 Task: Create a section Cosmic Ray and in the section, add a milestone Cloud Security Improvements in the project AgileOrigin
Action: Mouse moved to (234, 551)
Screenshot: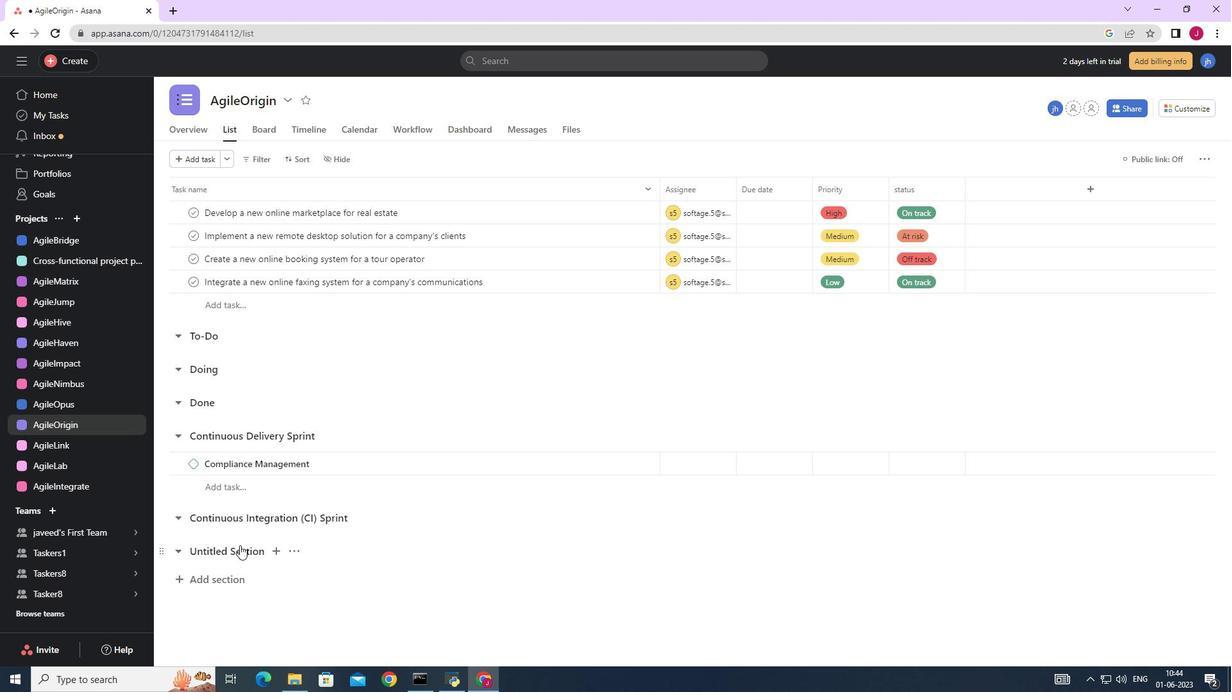 
Action: Mouse pressed left at (234, 551)
Screenshot: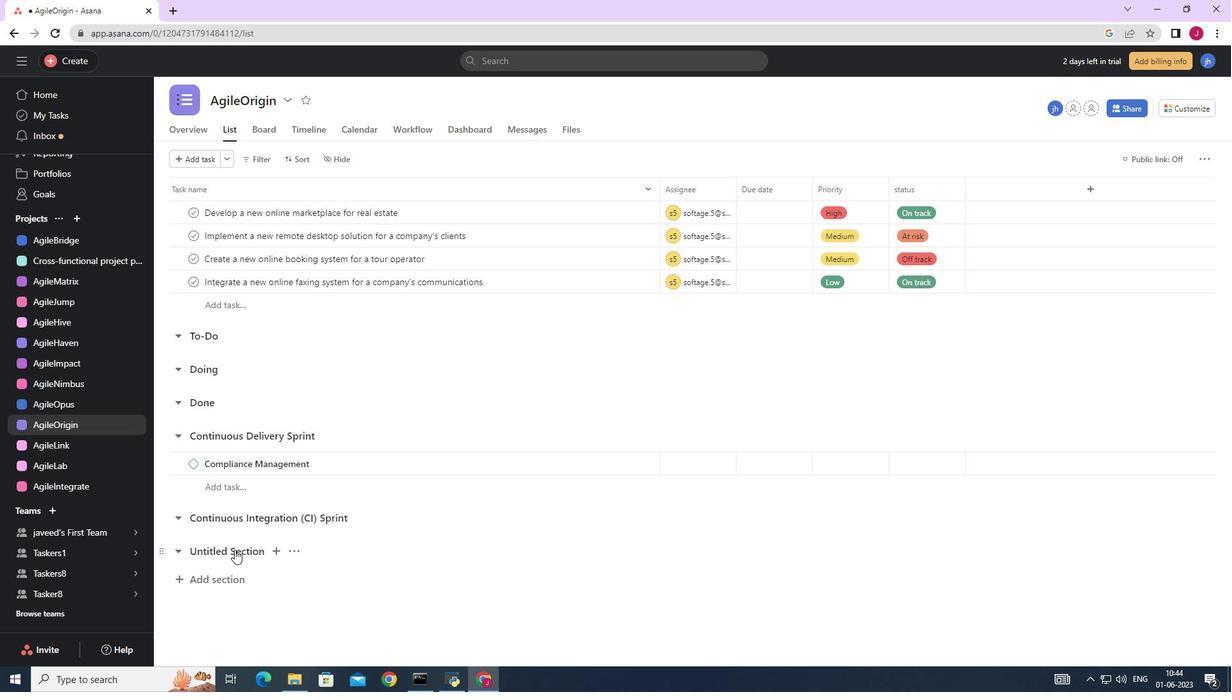 
Action: Mouse moved to (266, 556)
Screenshot: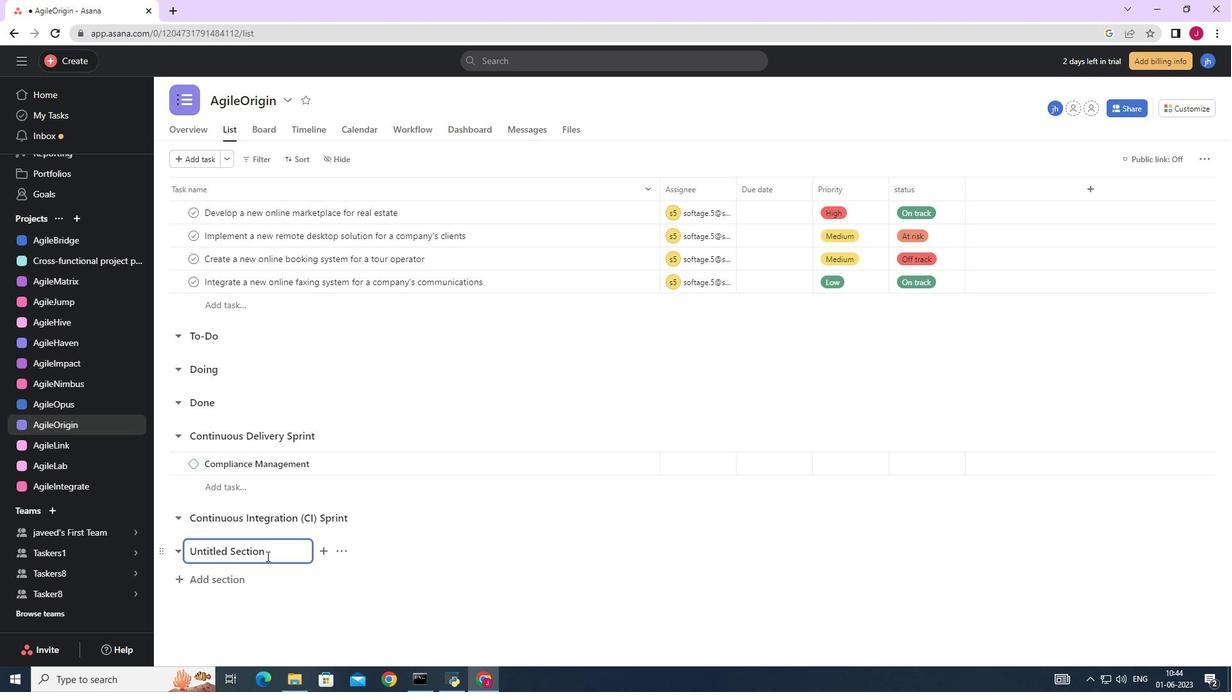 
Action: Key pressed <Key.backspace><Key.backspace><Key.backspace><Key.backspace><Key.backspace><Key.backspace><Key.backspace><Key.backspace><Key.backspace><Key.backspace><Key.backspace><Key.backspace><Key.backspace><Key.backspace><Key.backspace><Key.backspace><Key.backspace><Key.backspace><Key.backspace><Key.caps_lock>C<Key.caps_lock>osmic<Key.space><Key.caps_lock>R<Key.caps_lock>ay<Key.enter><Key.caps_lock>C<Key.caps_lock>loud<Key.space><Key.caps_lock>S<Key.caps_lock>ecurity<Key.space><Key.caps_lock>I<Key.caps_lock>mprovements<Key.space>
Screenshot: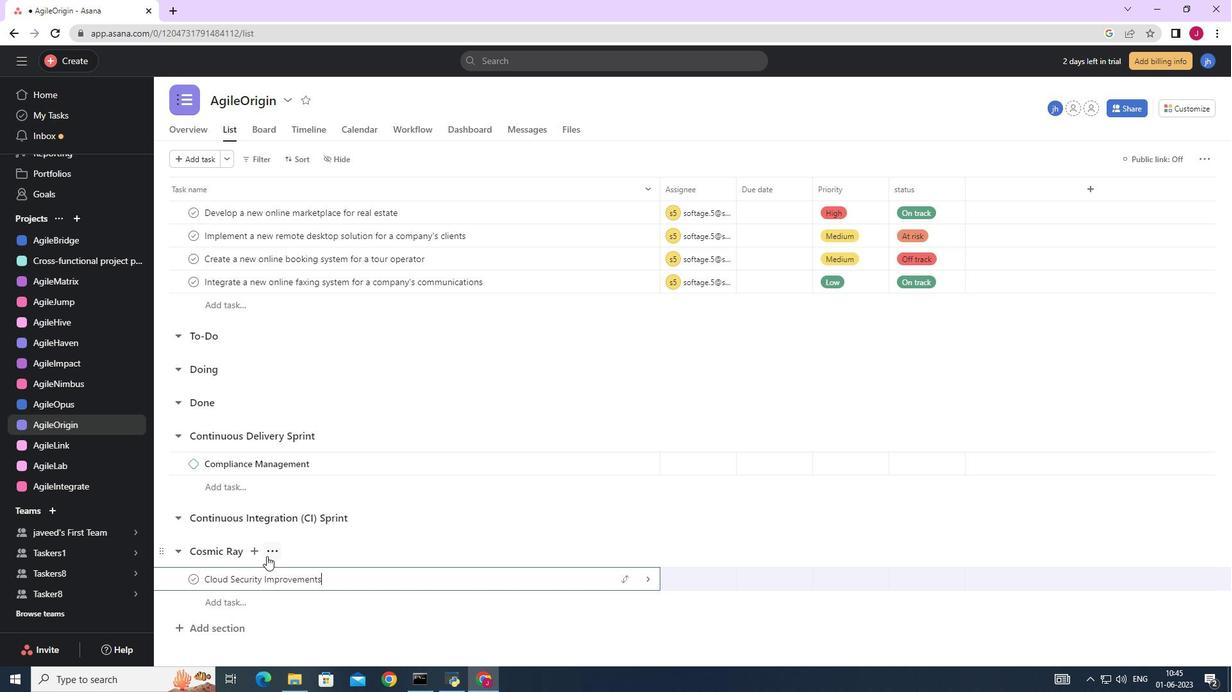 
Action: Mouse moved to (644, 583)
Screenshot: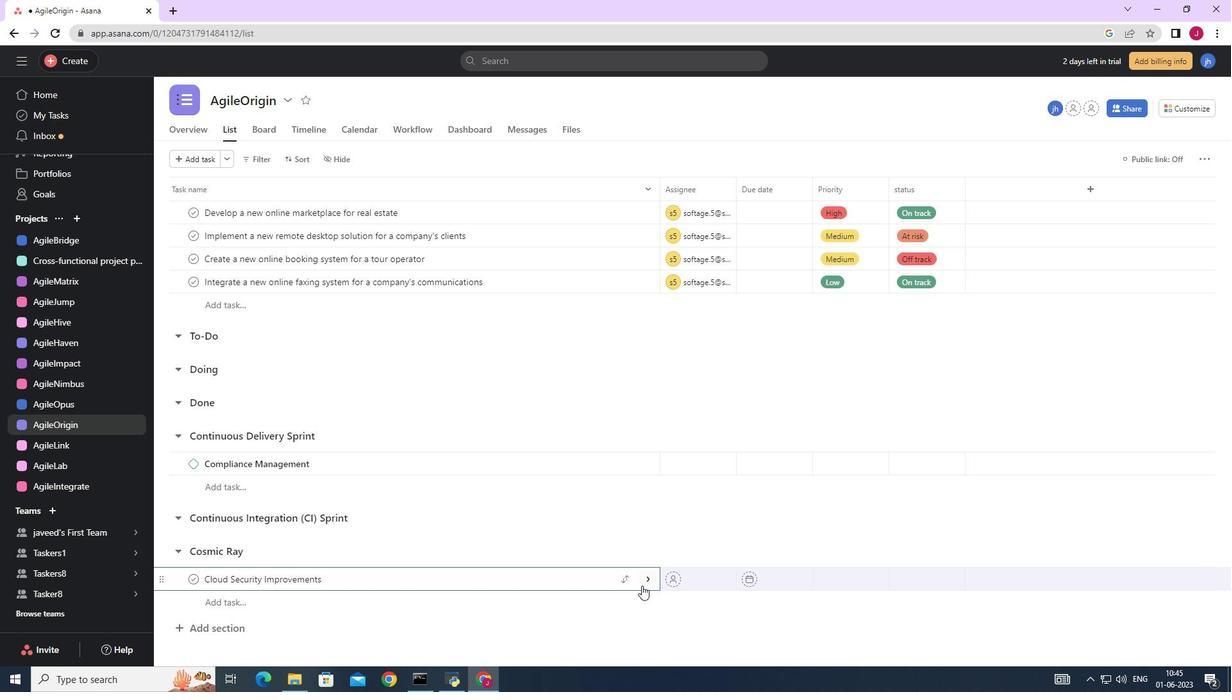 
Action: Mouse pressed left at (644, 583)
Screenshot: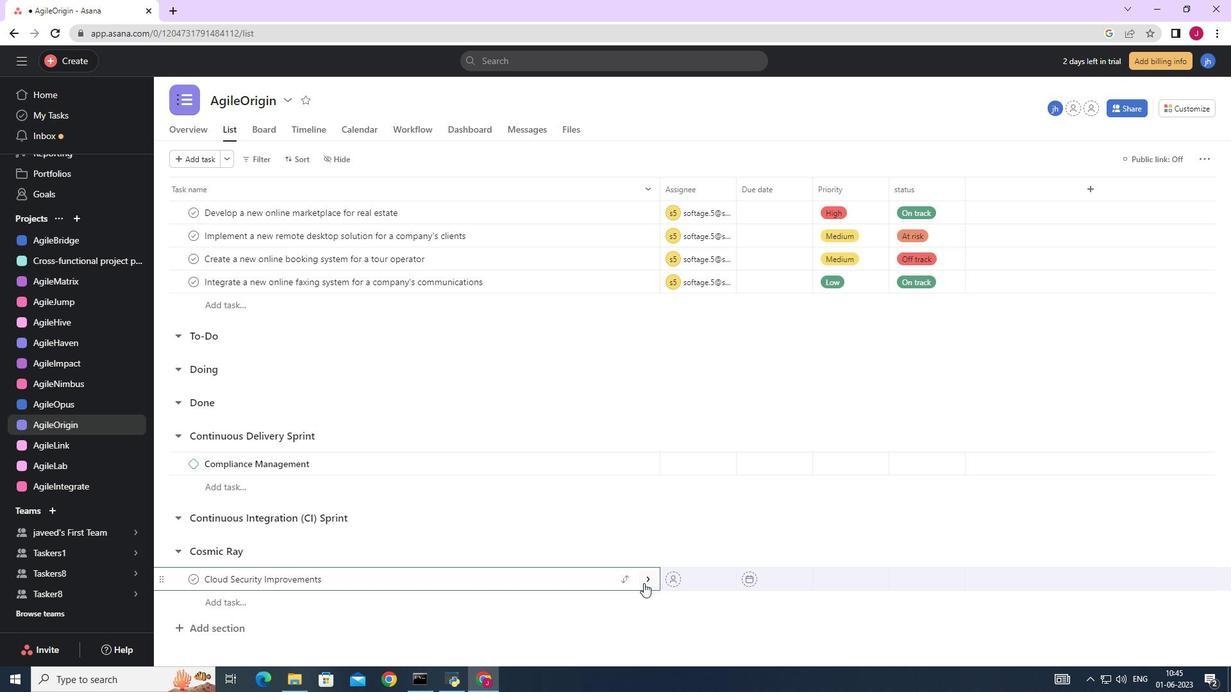 
Action: Mouse moved to (1181, 155)
Screenshot: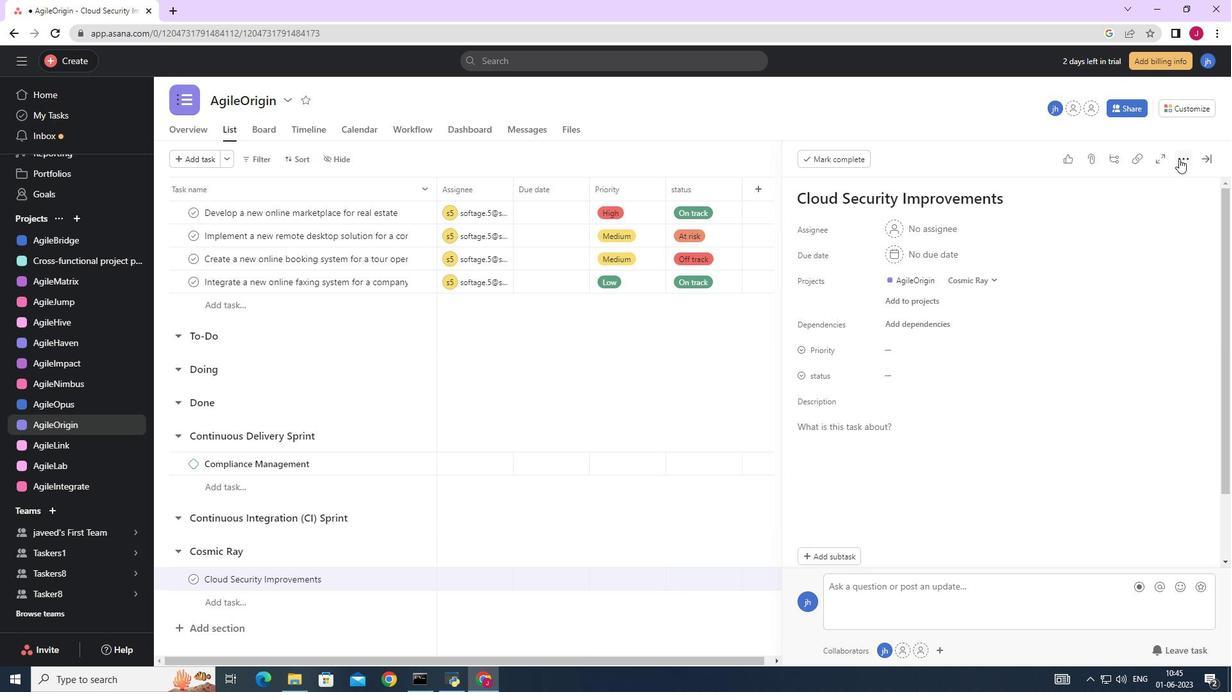 
Action: Mouse pressed left at (1181, 155)
Screenshot: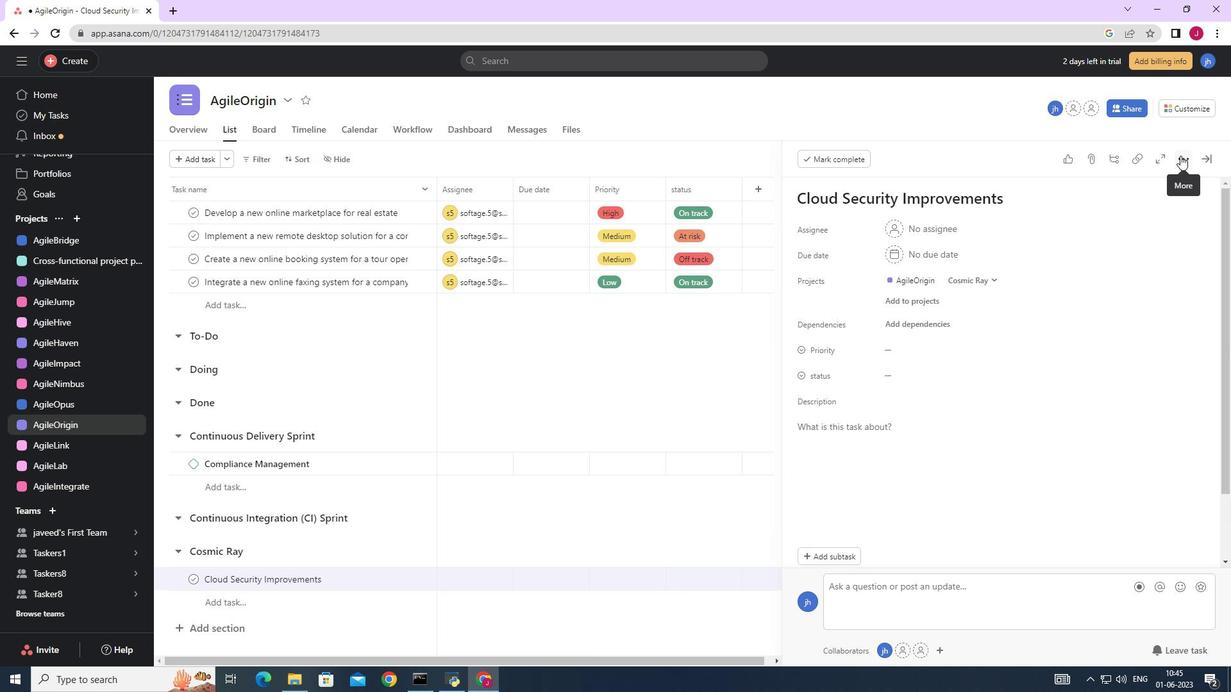 
Action: Mouse moved to (1054, 211)
Screenshot: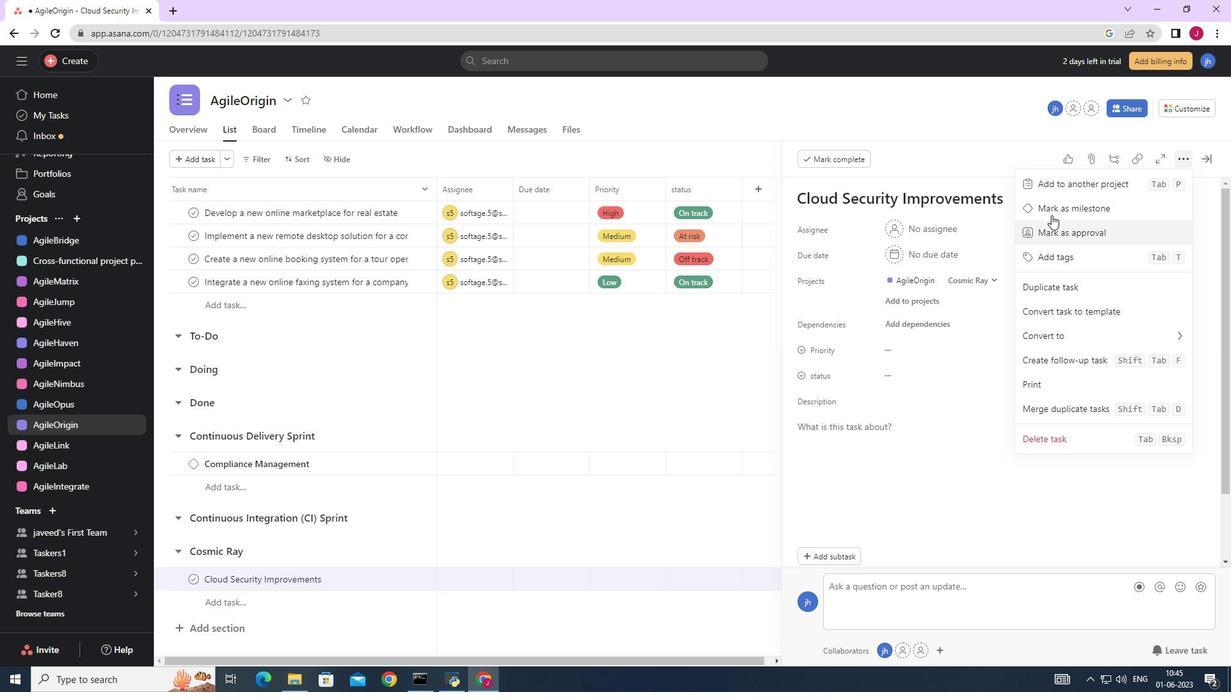
Action: Mouse pressed left at (1054, 211)
Screenshot: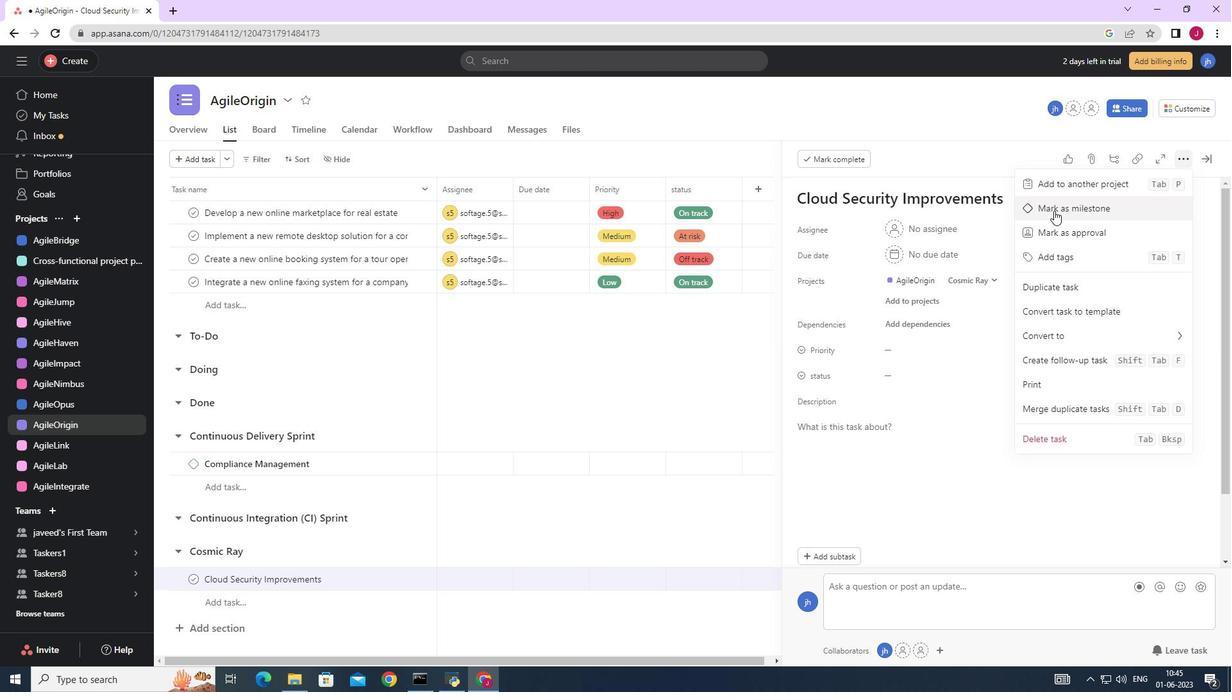 
Action: Mouse moved to (1210, 157)
Screenshot: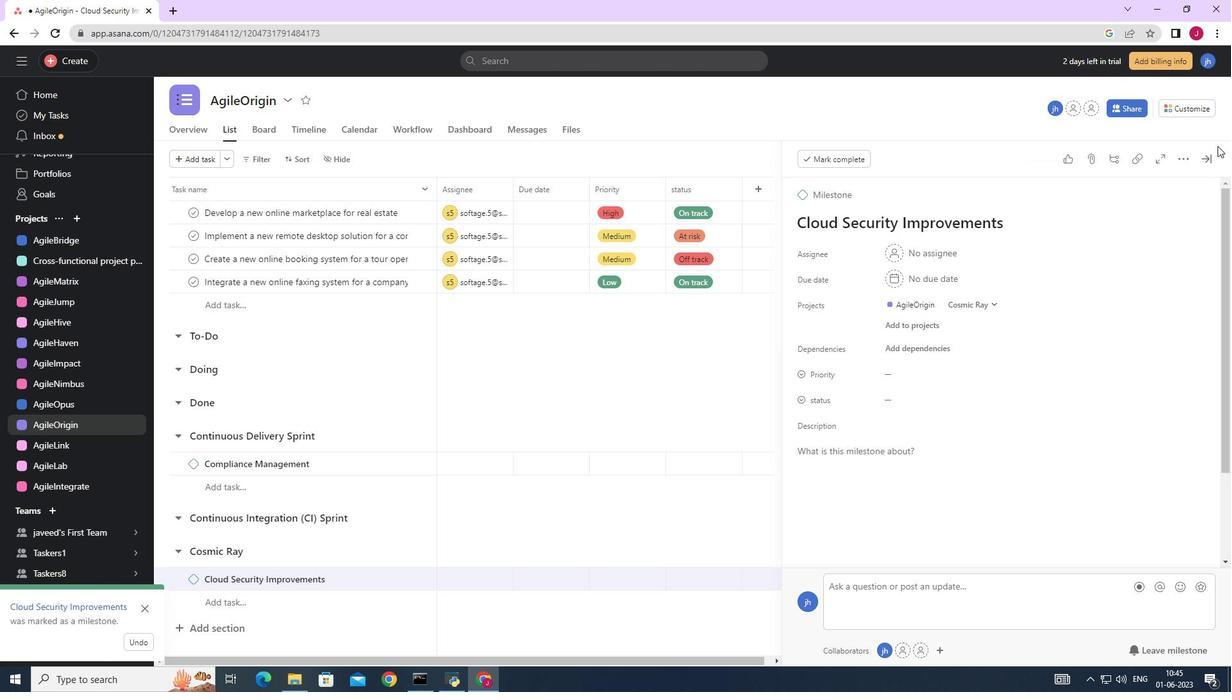 
Action: Mouse pressed left at (1210, 157)
Screenshot: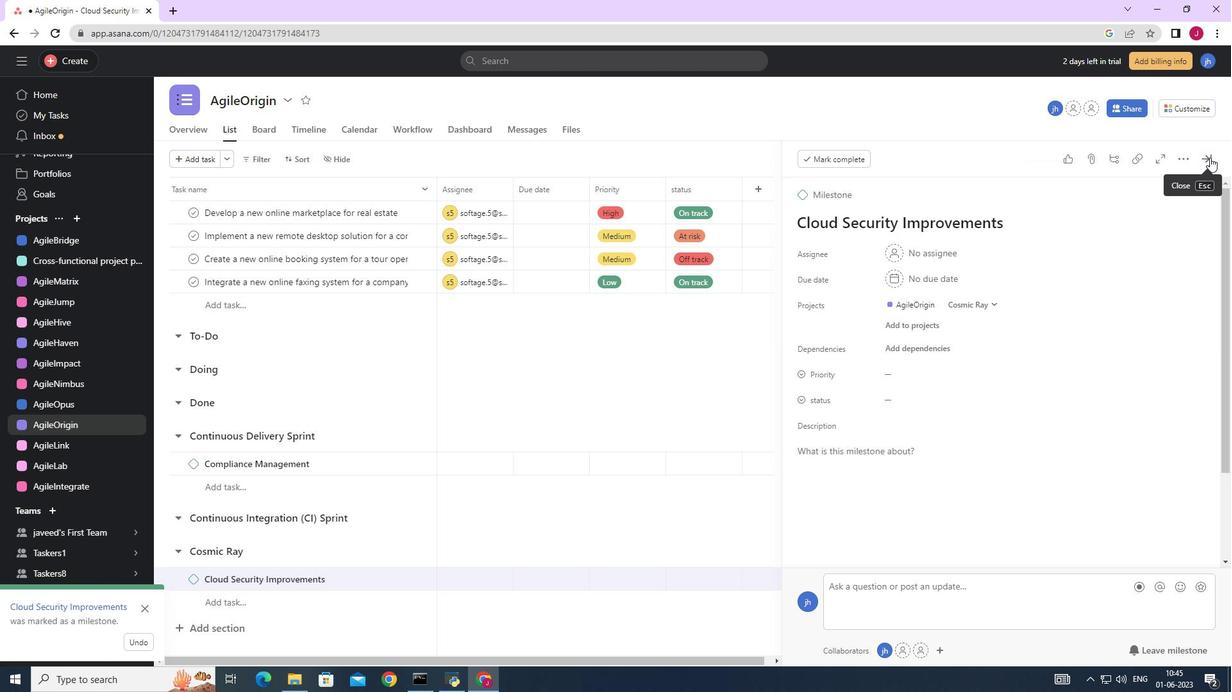 
Action: Mouse moved to (991, 264)
Screenshot: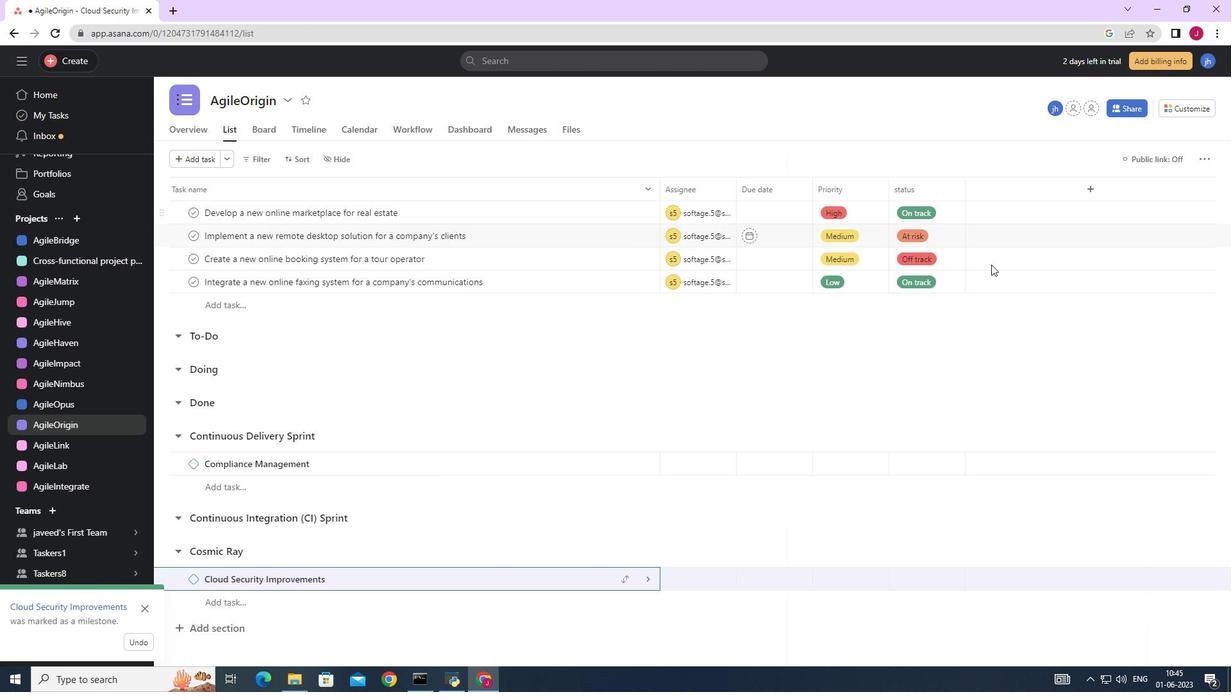 
